 Task: Change object animations to fade out.
Action: Mouse moved to (174, 83)
Screenshot: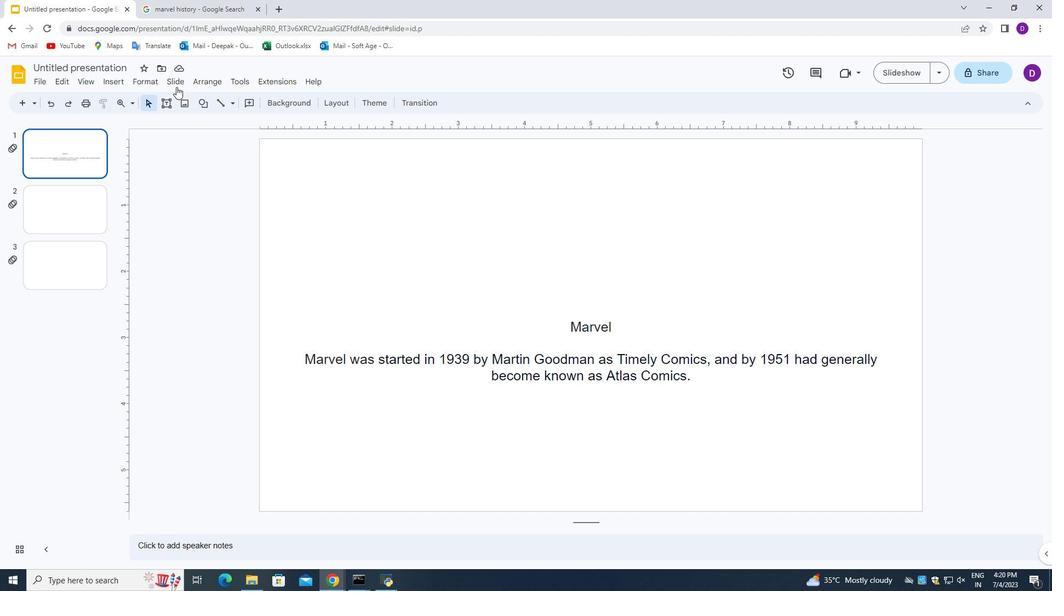 
Action: Mouse pressed left at (174, 83)
Screenshot: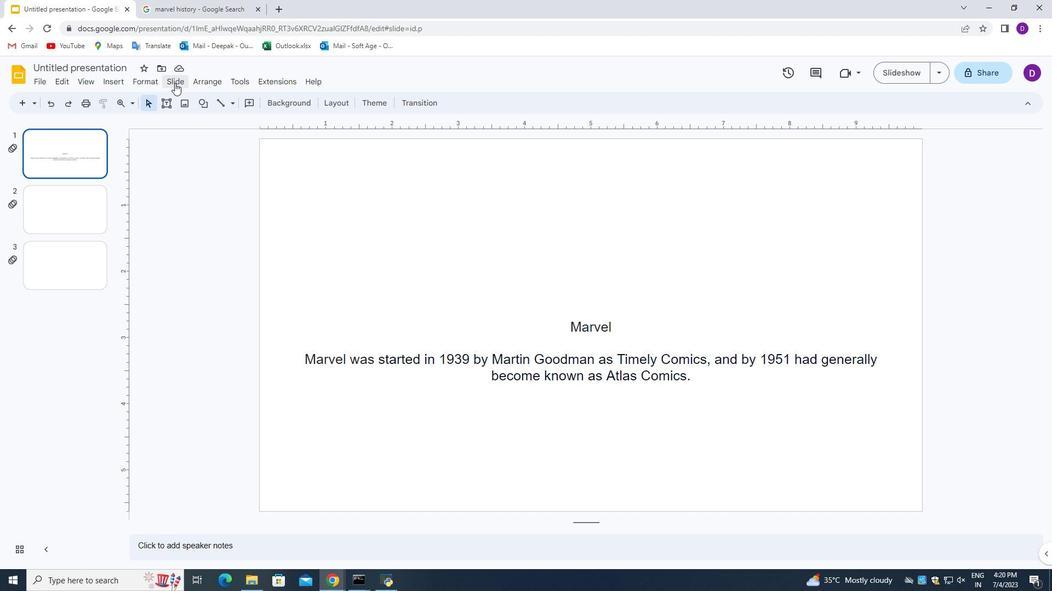 
Action: Mouse moved to (228, 231)
Screenshot: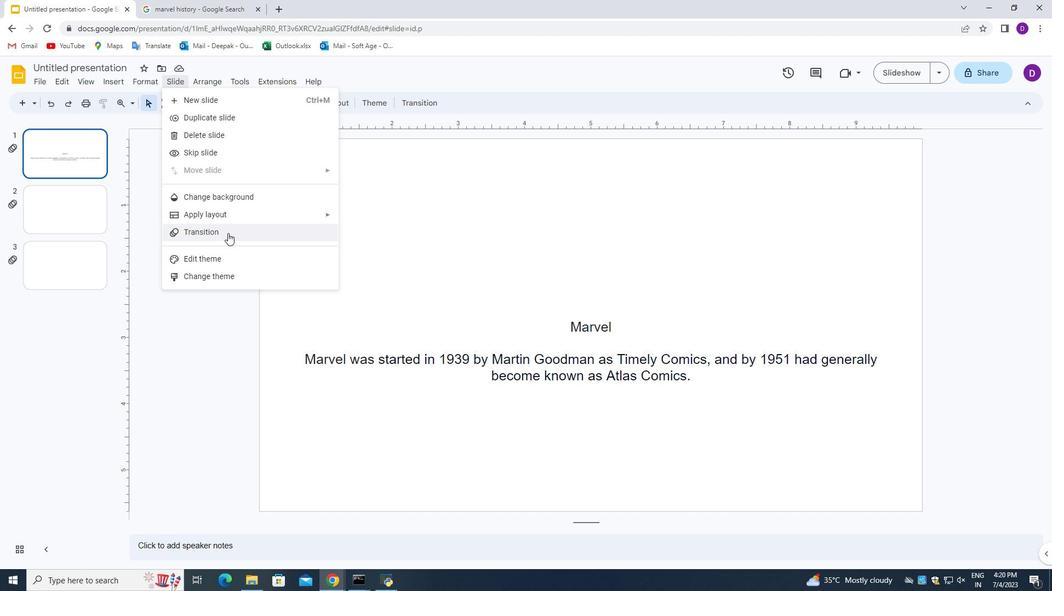 
Action: Mouse pressed left at (228, 231)
Screenshot: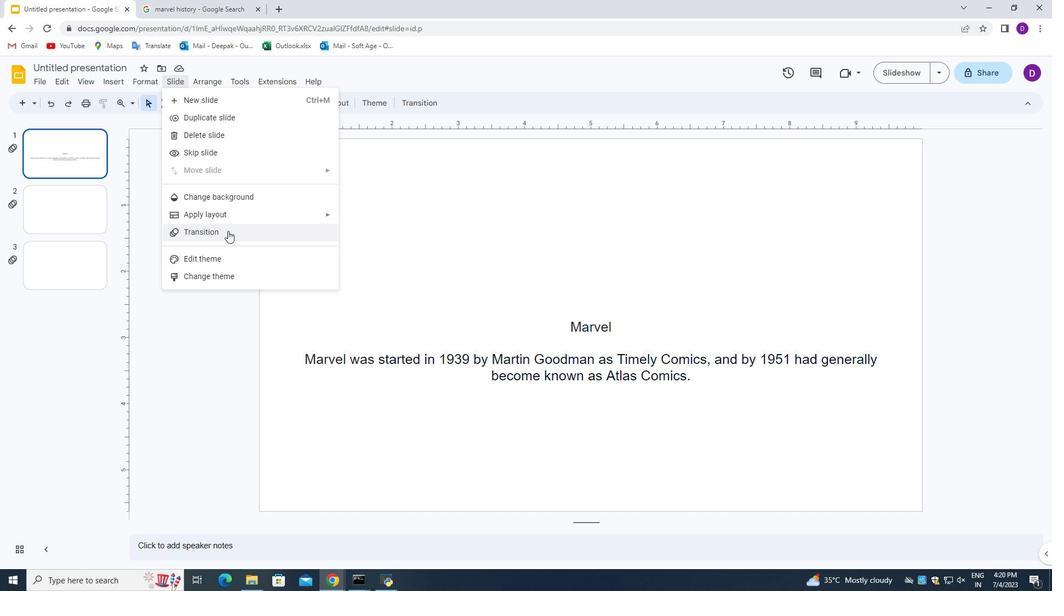 
Action: Mouse moved to (891, 344)
Screenshot: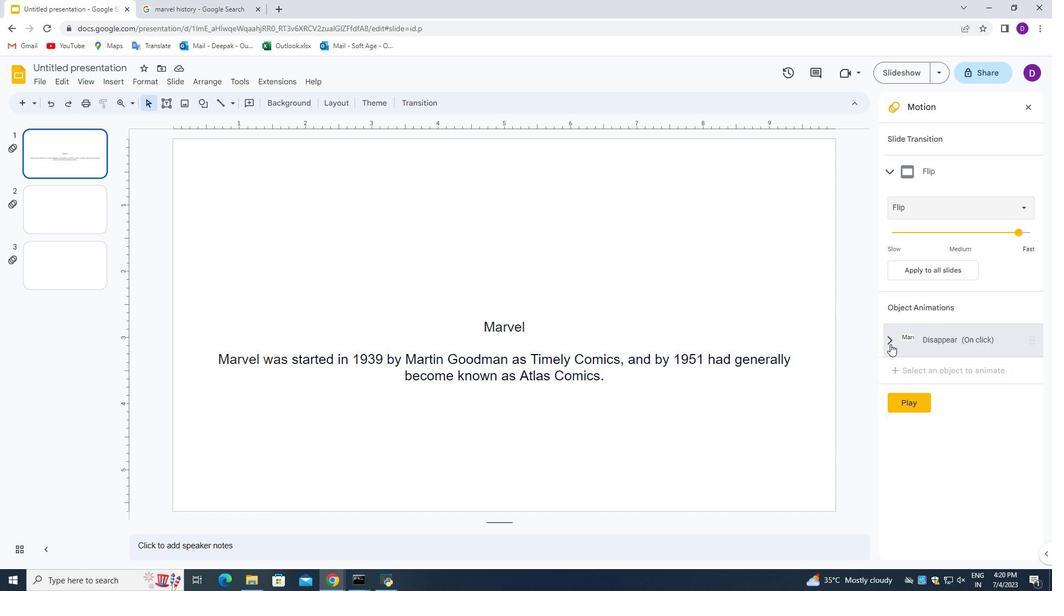 
Action: Mouse pressed left at (891, 344)
Screenshot: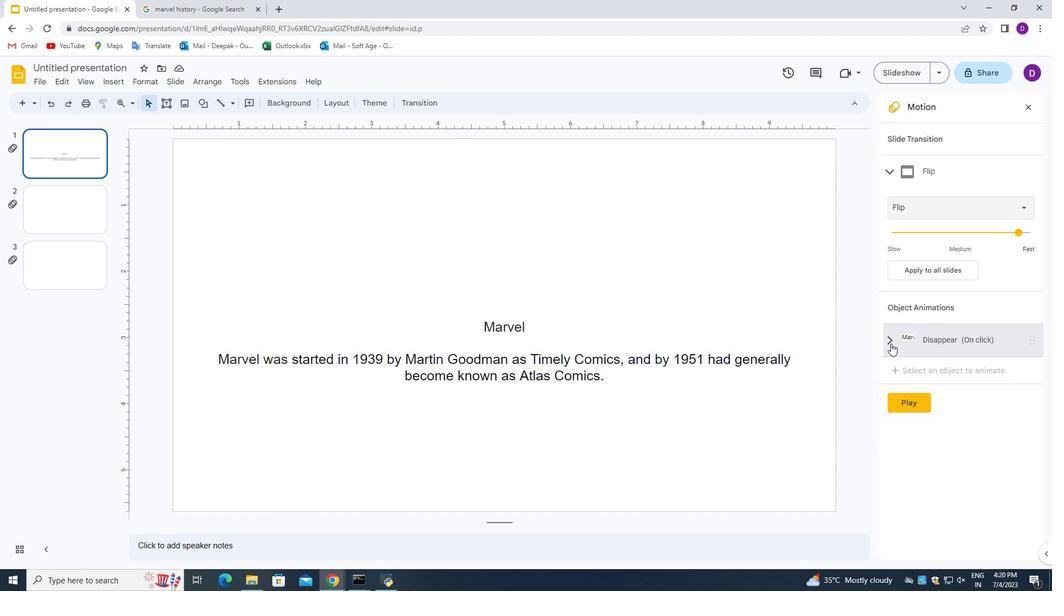 
Action: Mouse moved to (947, 273)
Screenshot: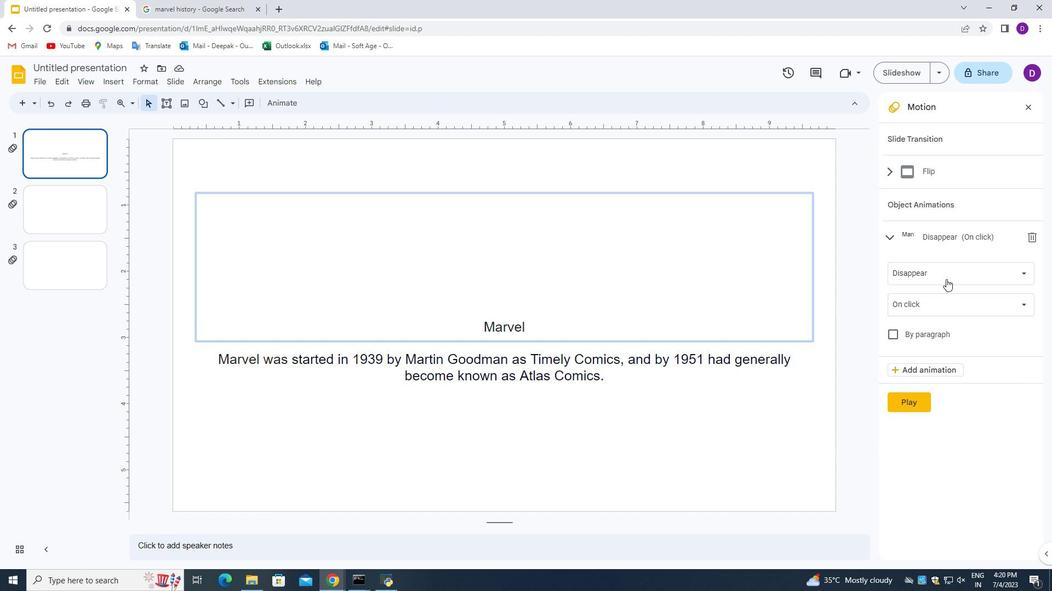
Action: Mouse pressed left at (947, 273)
Screenshot: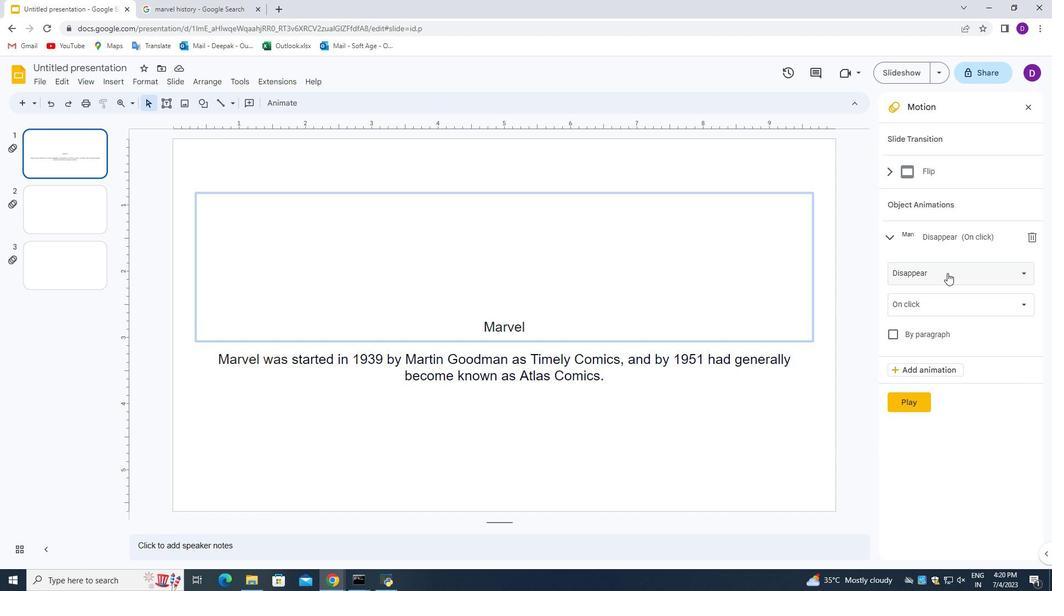 
Action: Mouse moved to (943, 329)
Screenshot: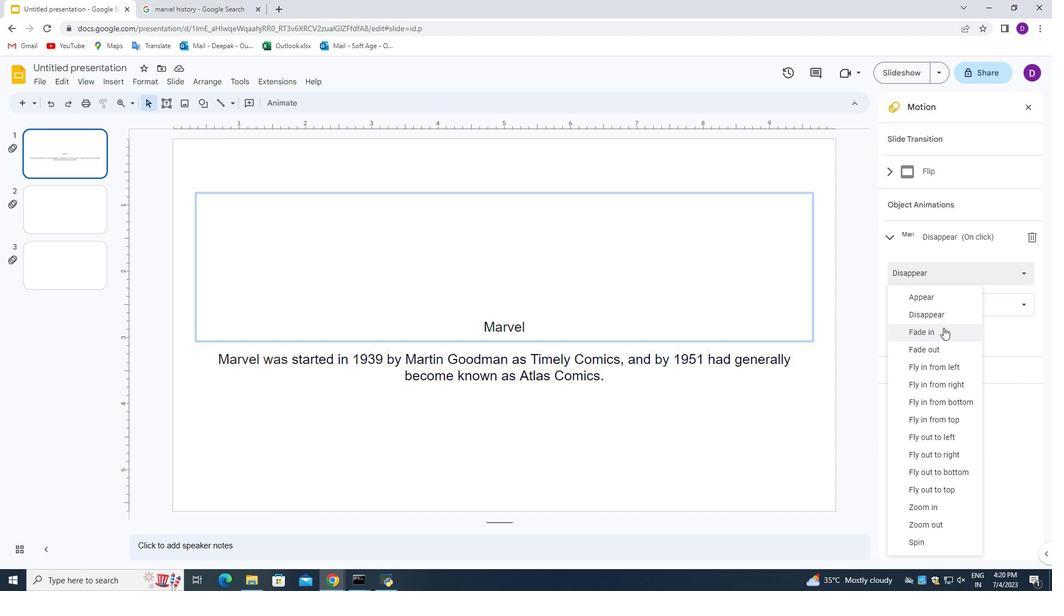 
Action: Mouse pressed left at (943, 329)
Screenshot: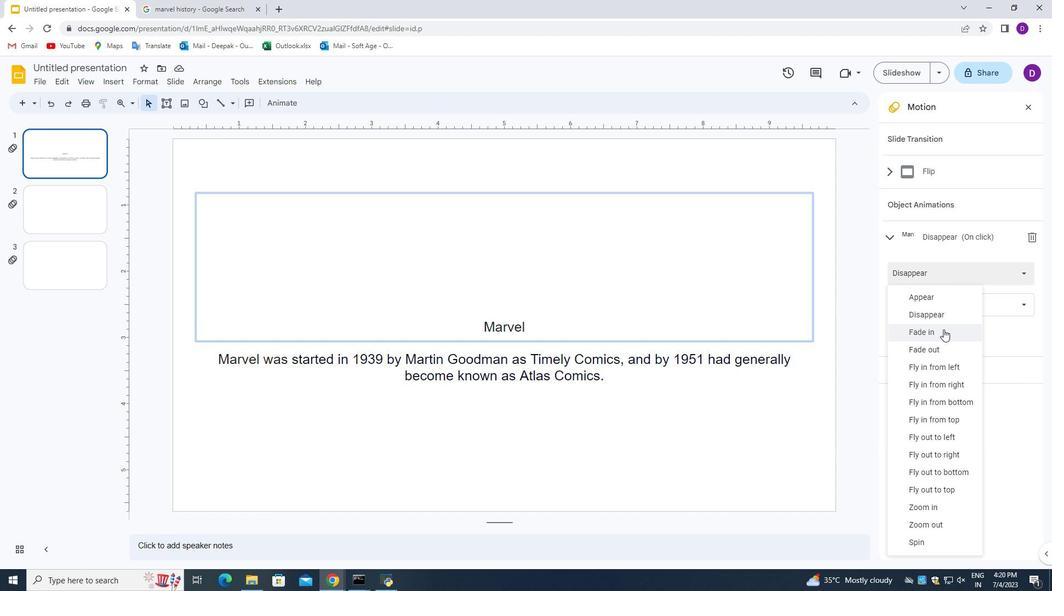 
Action: Mouse moved to (773, 278)
Screenshot: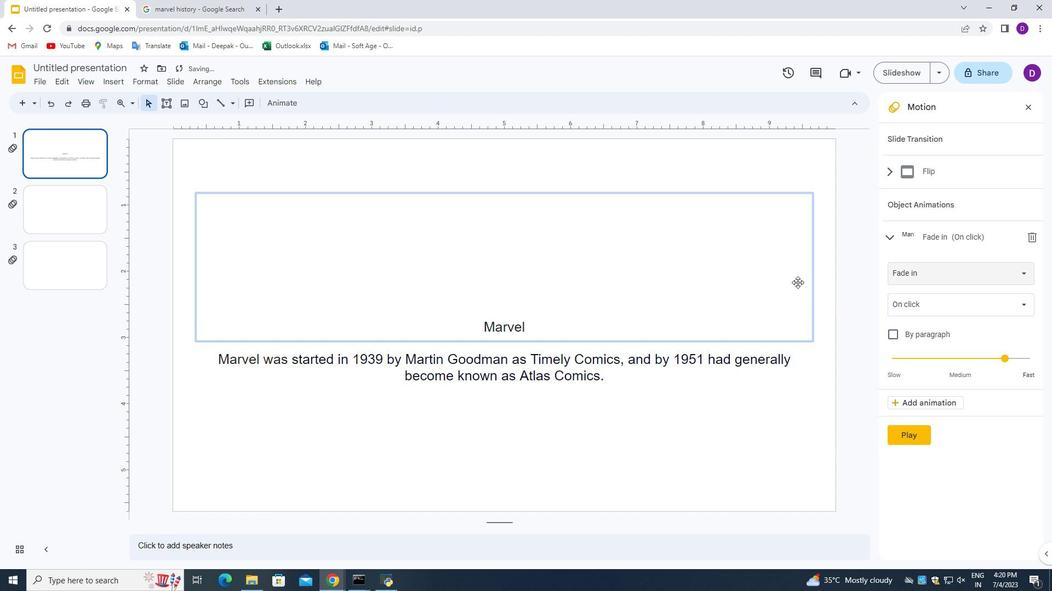 
